 Task: Apply the format currency.
Action: Mouse moved to (269, 130)
Screenshot: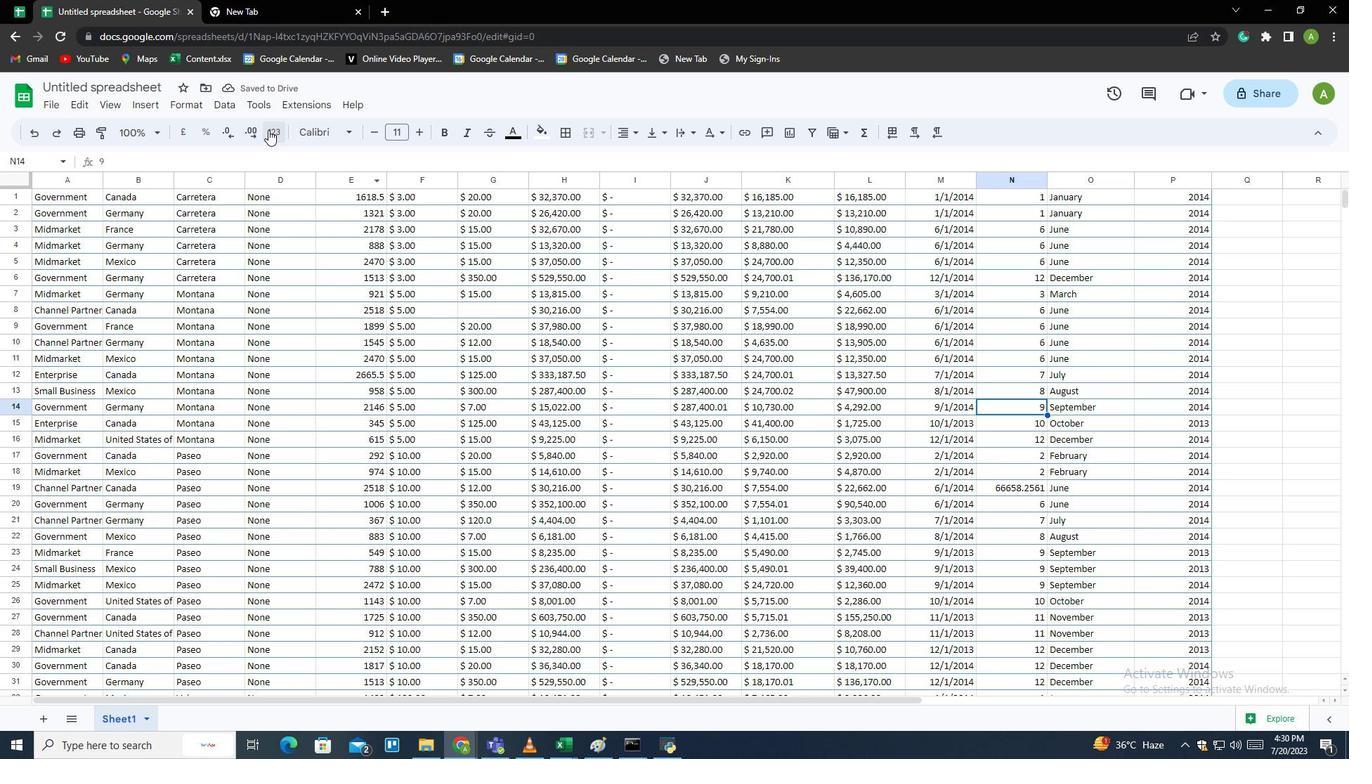 
Action: Mouse pressed left at (269, 130)
Screenshot: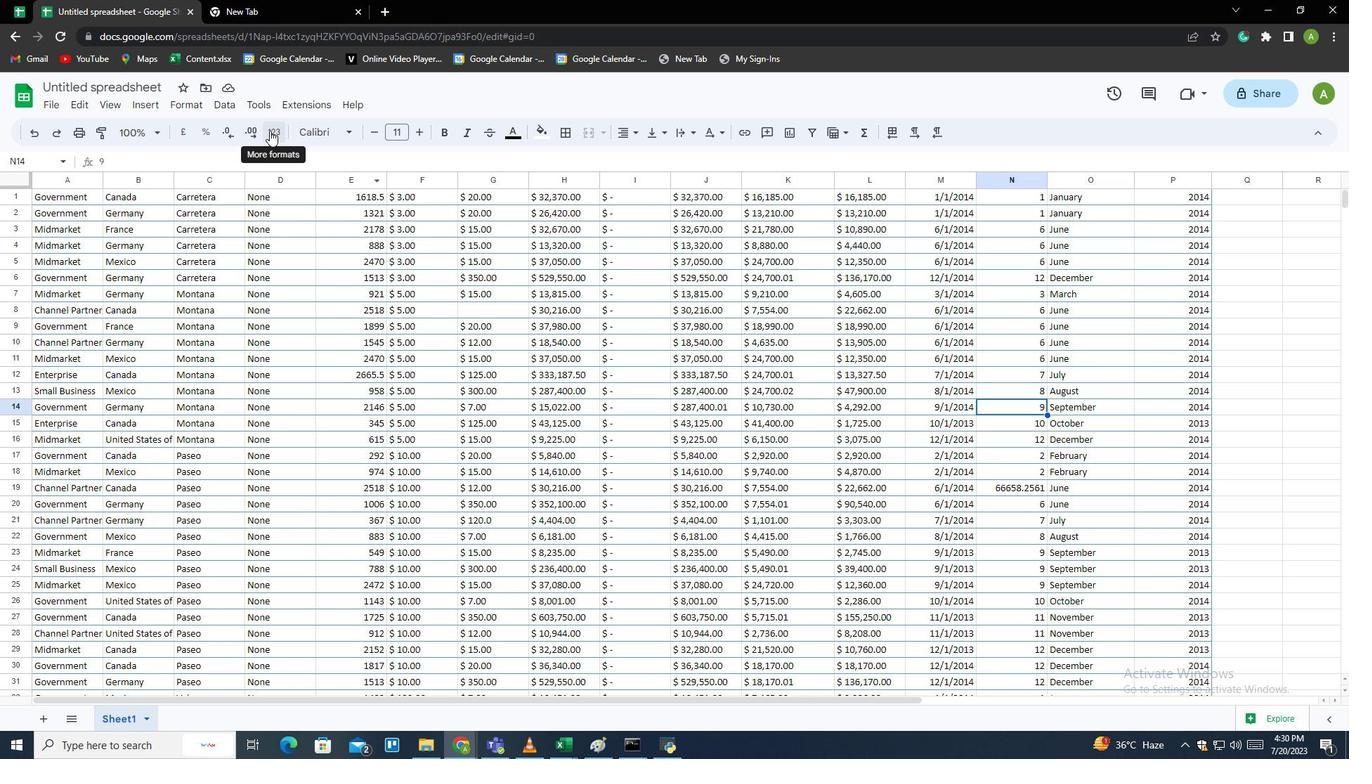 
Action: Mouse moved to (340, 337)
Screenshot: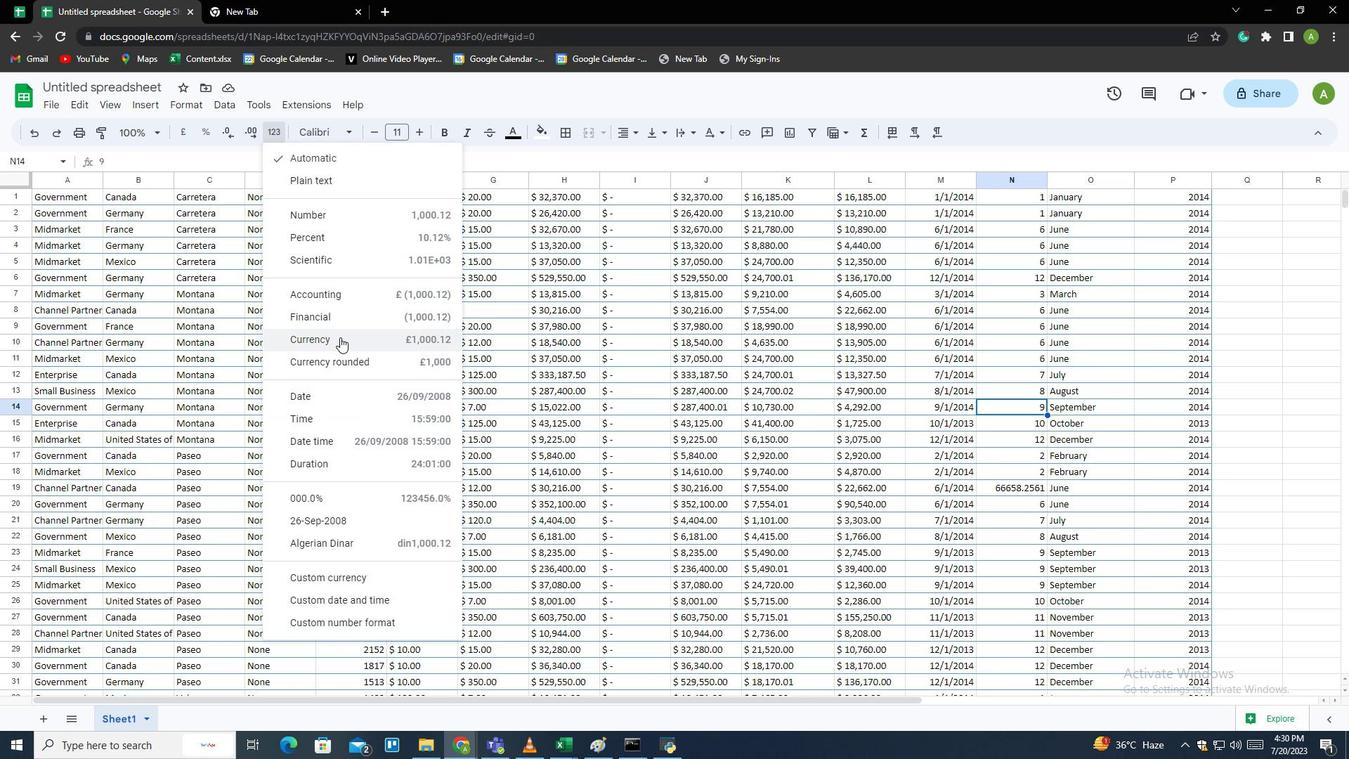 
Action: Mouse pressed left at (340, 337)
Screenshot: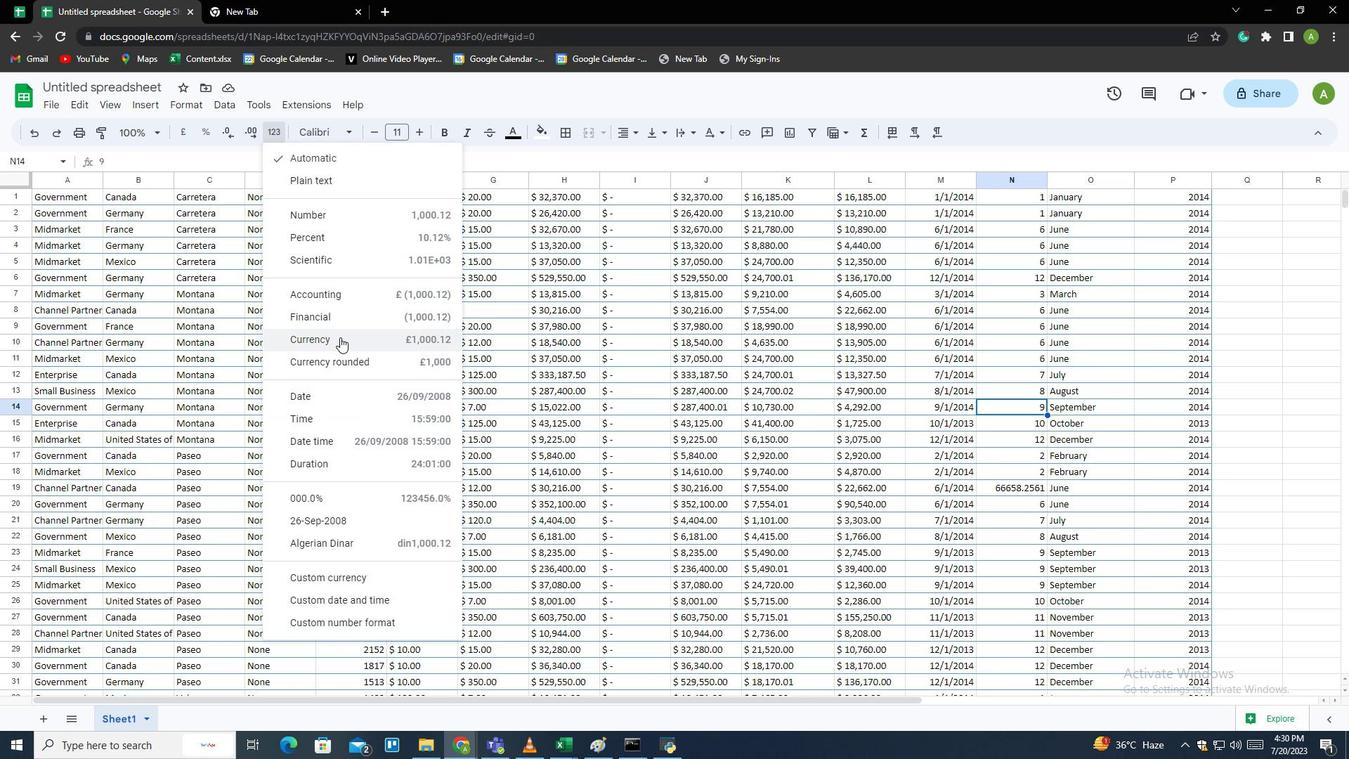 
Action: Mouse moved to (464, 429)
Screenshot: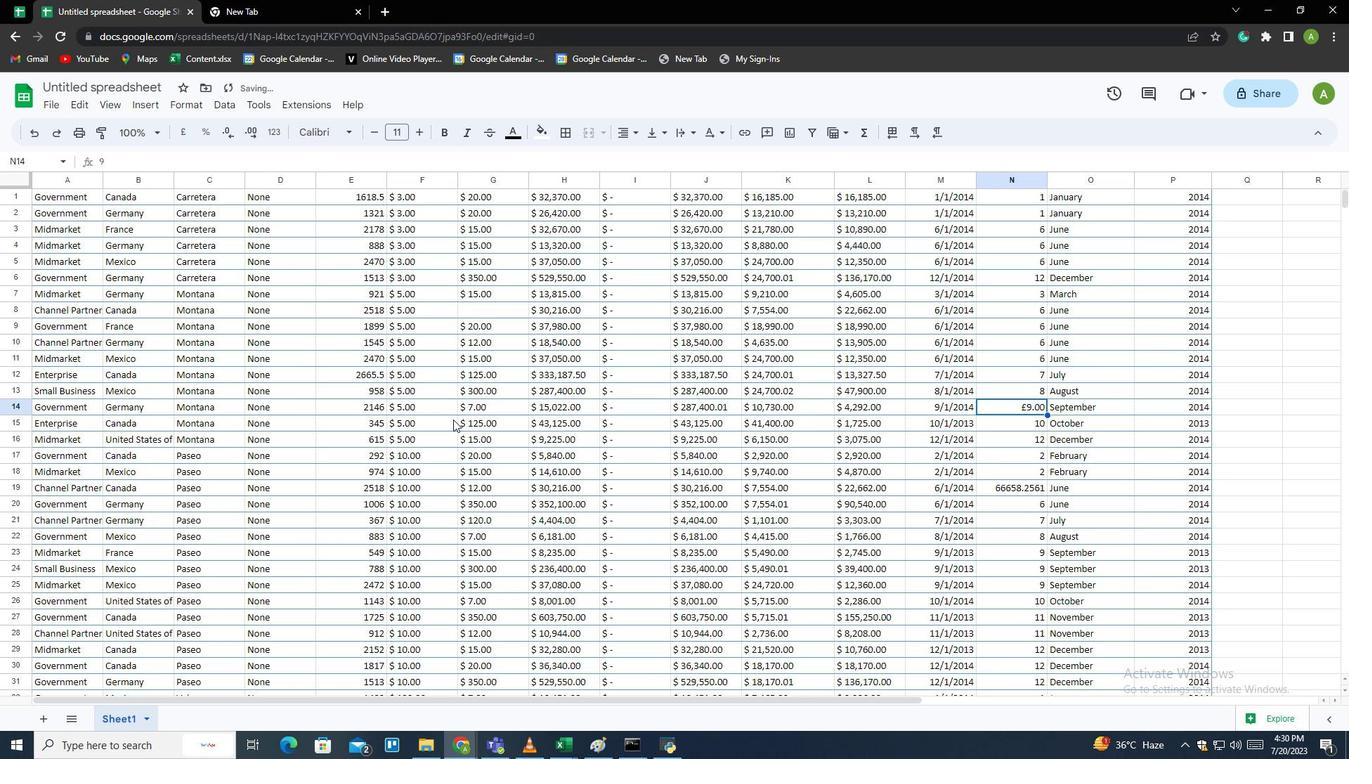 
